 Task: Customize your GitHub profile with a portfolio link.
Action: Mouse moved to (1217, 71)
Screenshot: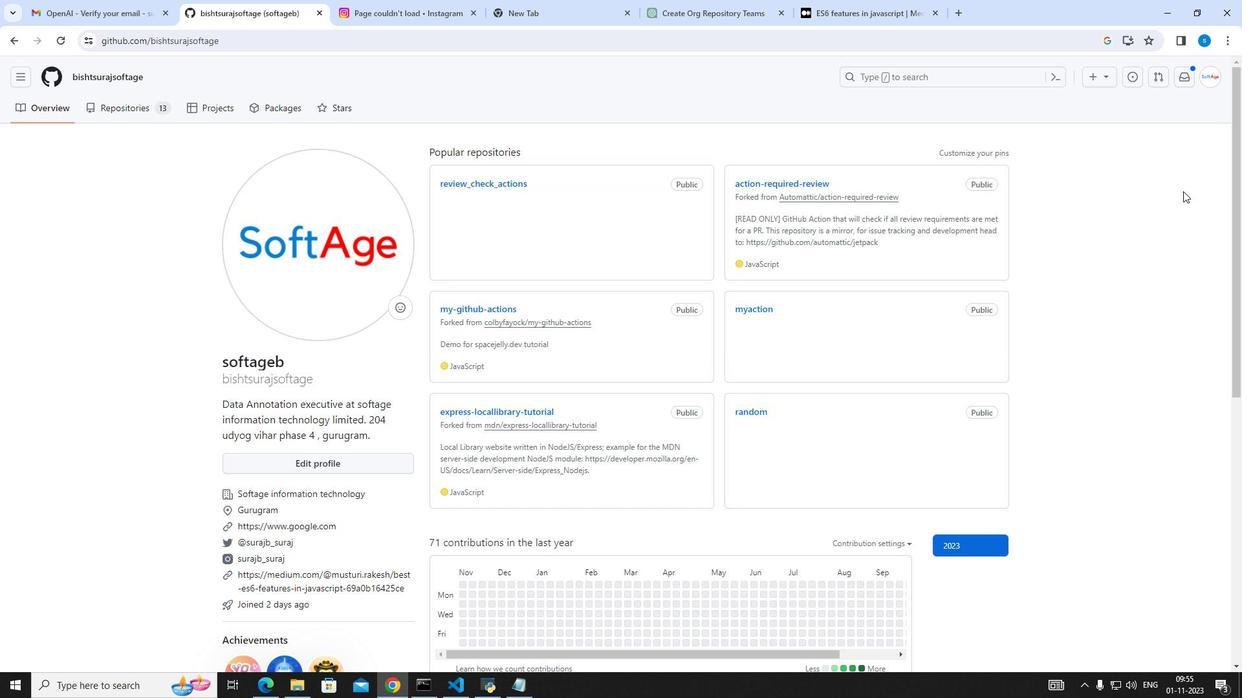 
Action: Mouse pressed left at (1217, 71)
Screenshot: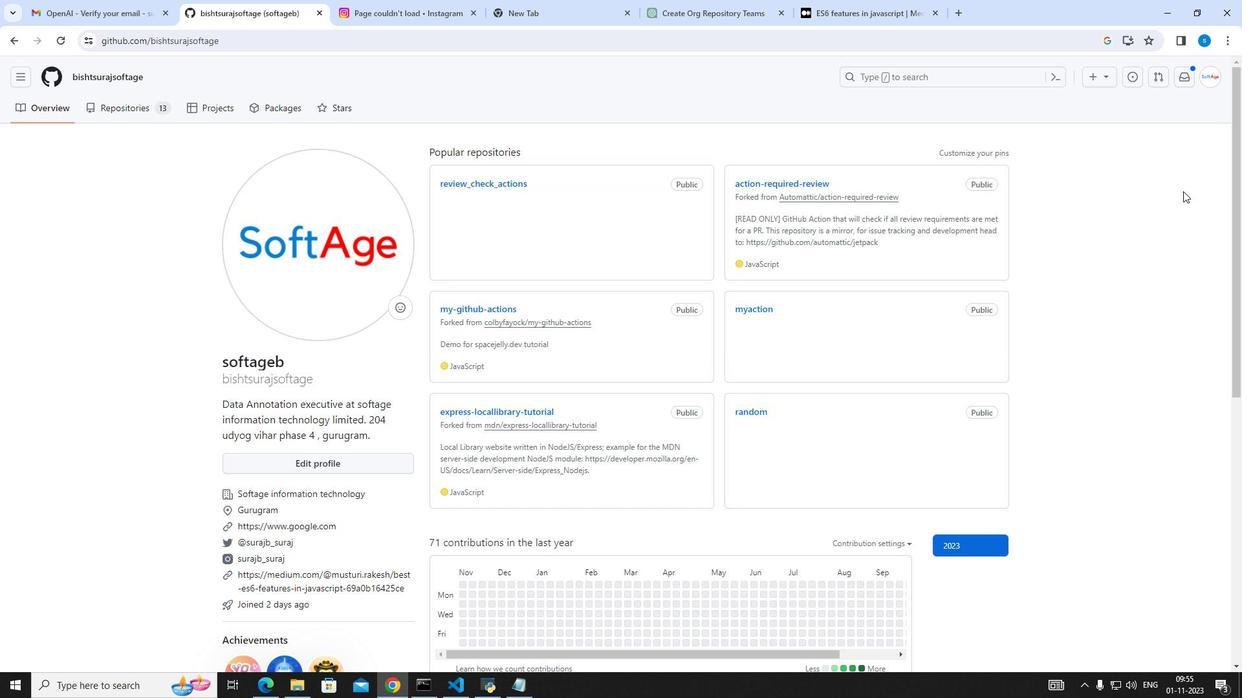 
Action: Mouse moved to (1106, 144)
Screenshot: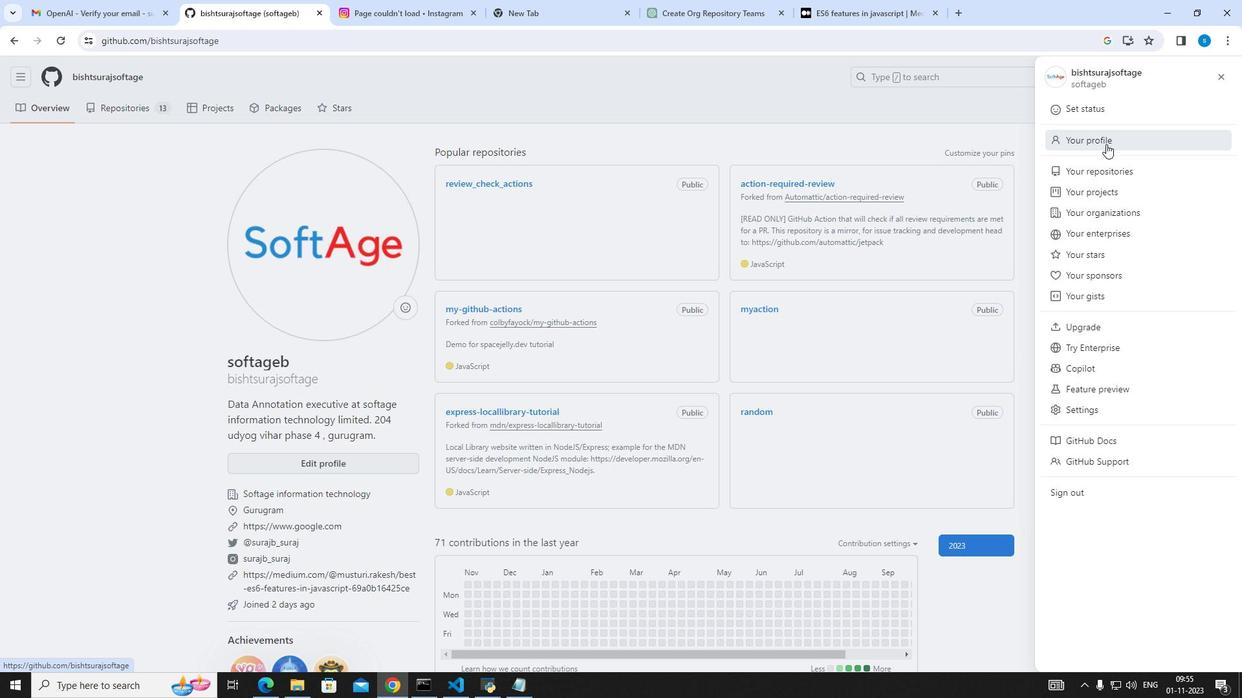 
Action: Mouse pressed left at (1106, 144)
Screenshot: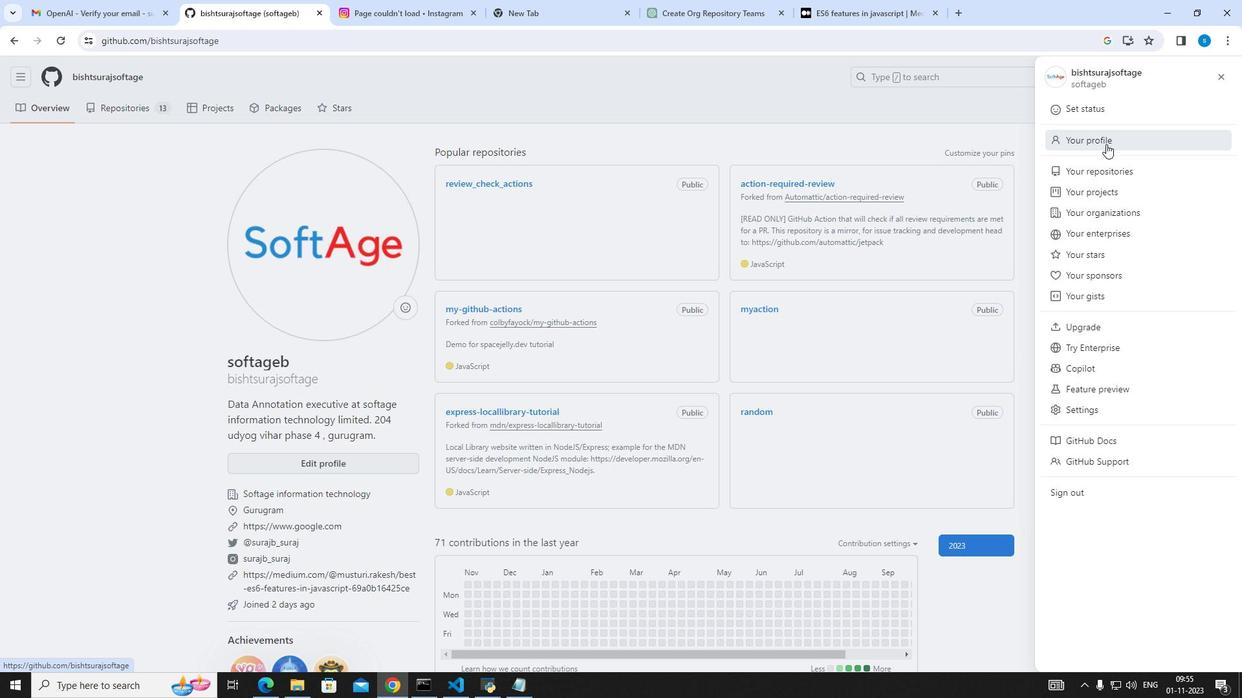 
Action: Mouse moved to (352, 474)
Screenshot: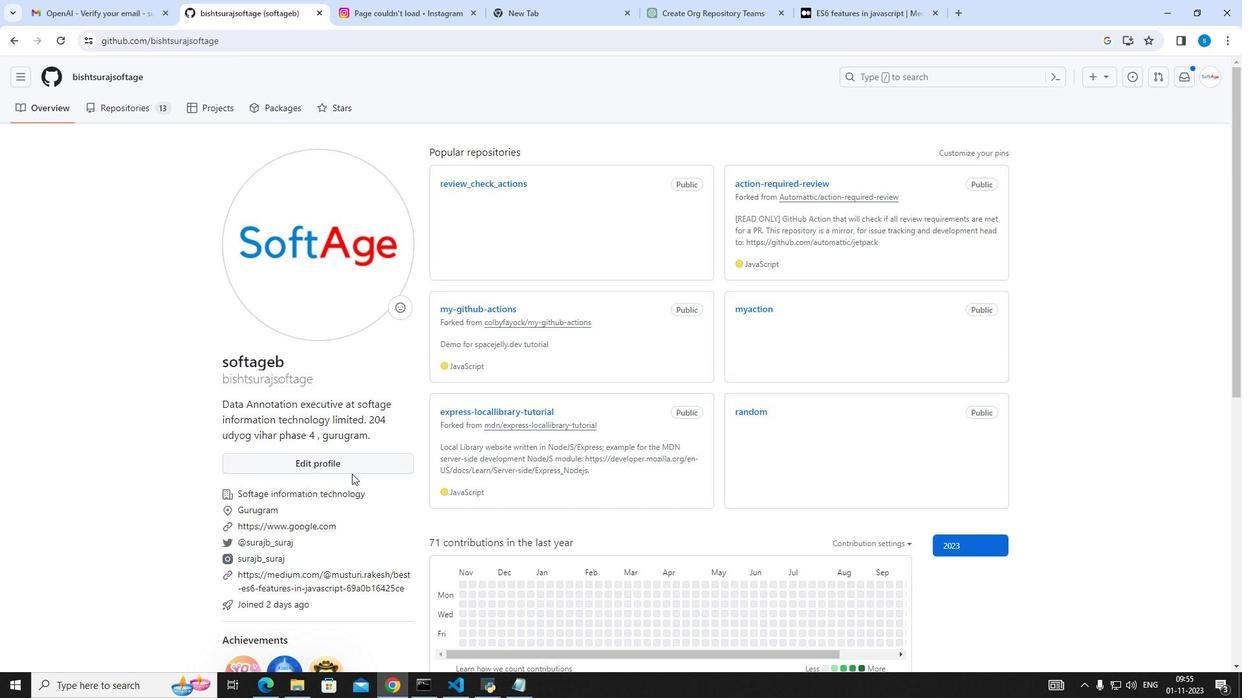 
Action: Mouse pressed left at (352, 474)
Screenshot: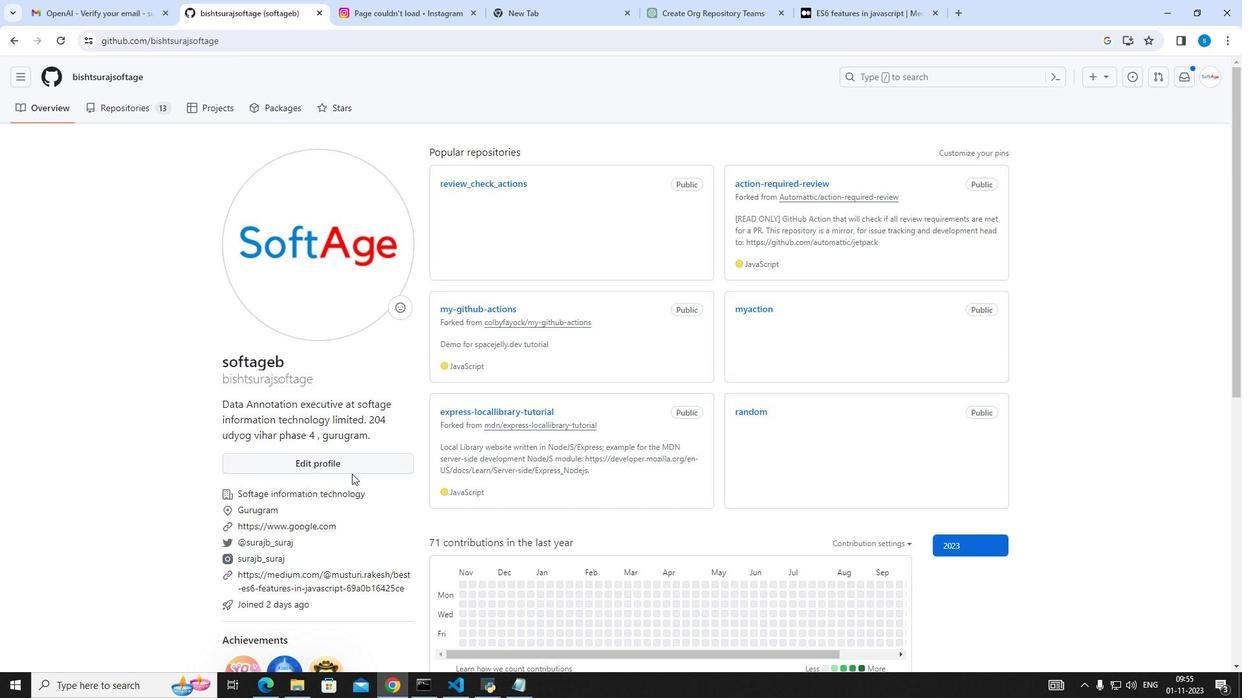 
Action: Mouse moved to (348, 469)
Screenshot: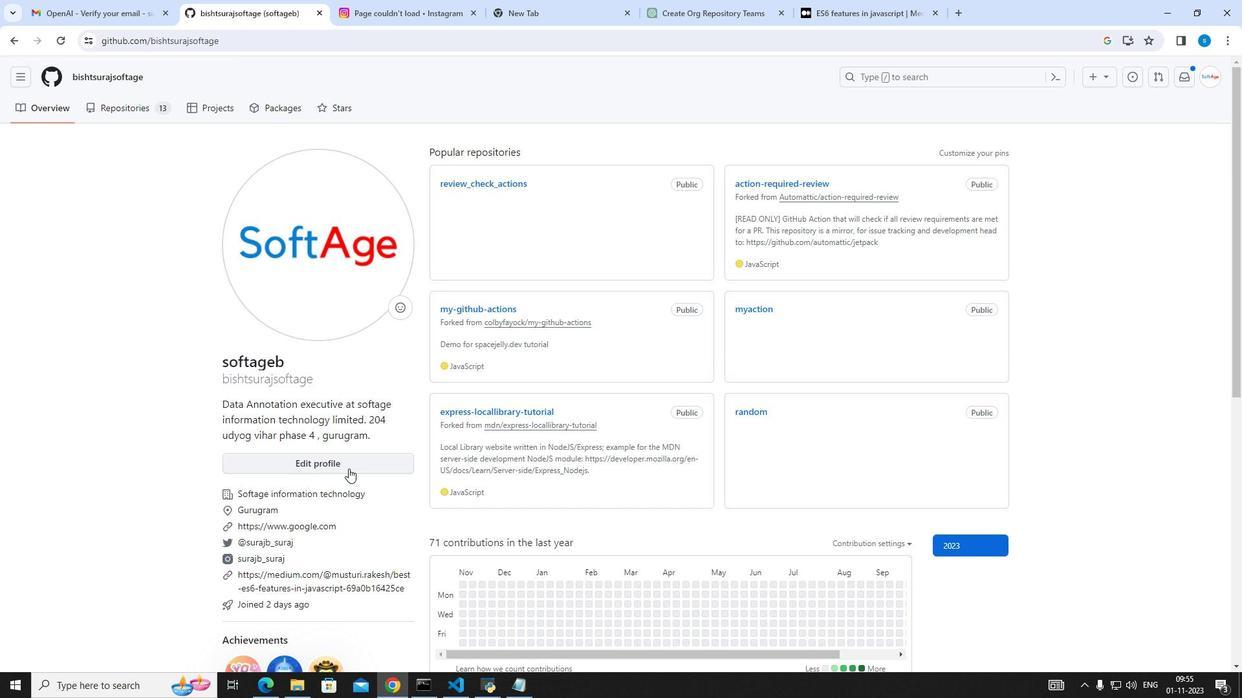 
Action: Mouse pressed left at (348, 469)
Screenshot: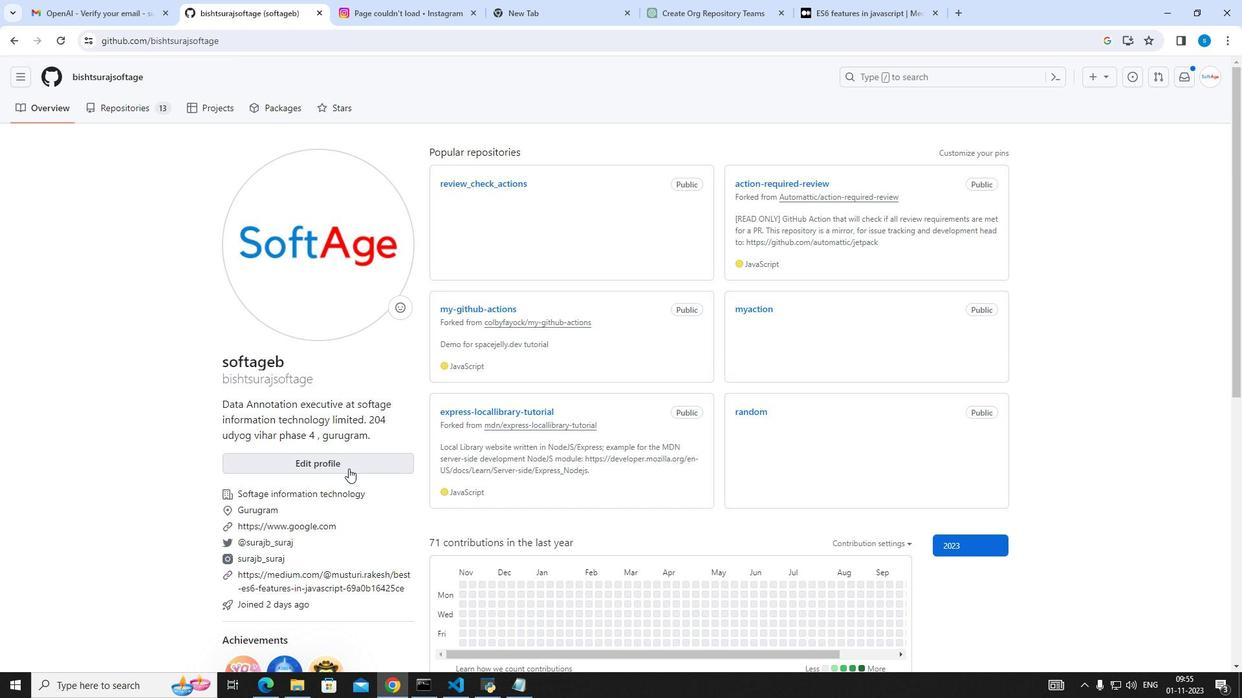 
Action: Mouse scrolled (348, 468) with delta (0, 0)
Screenshot: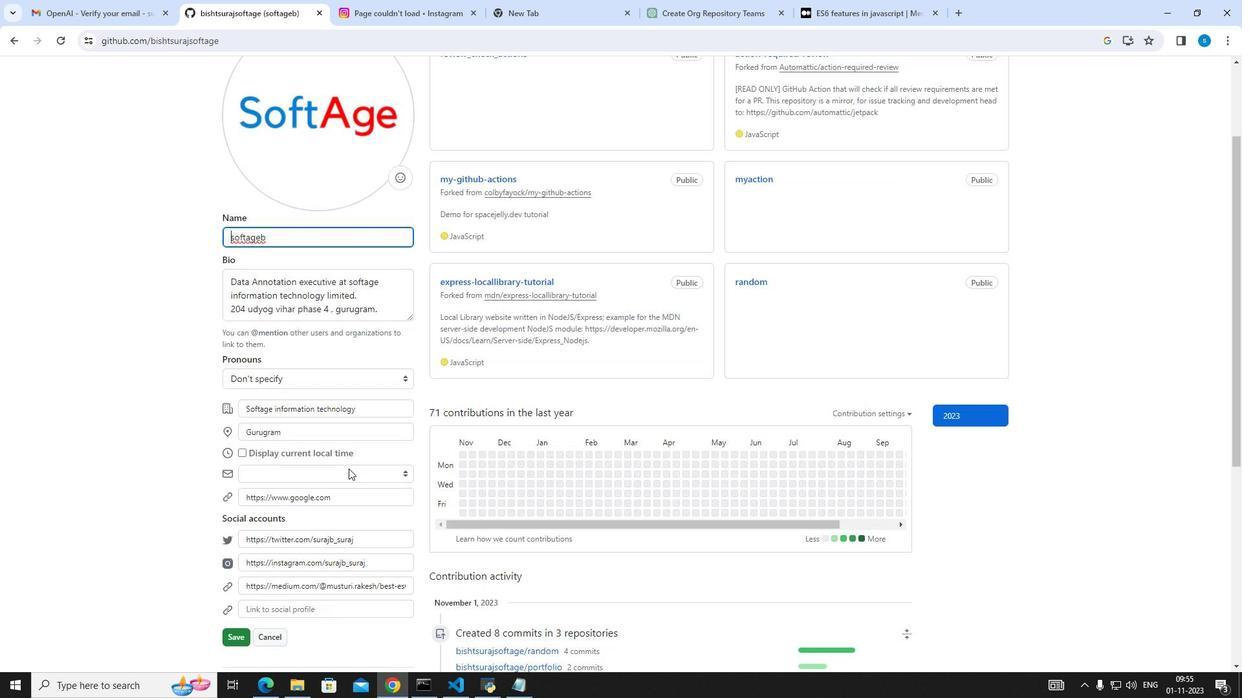
Action: Mouse scrolled (348, 468) with delta (0, 0)
Screenshot: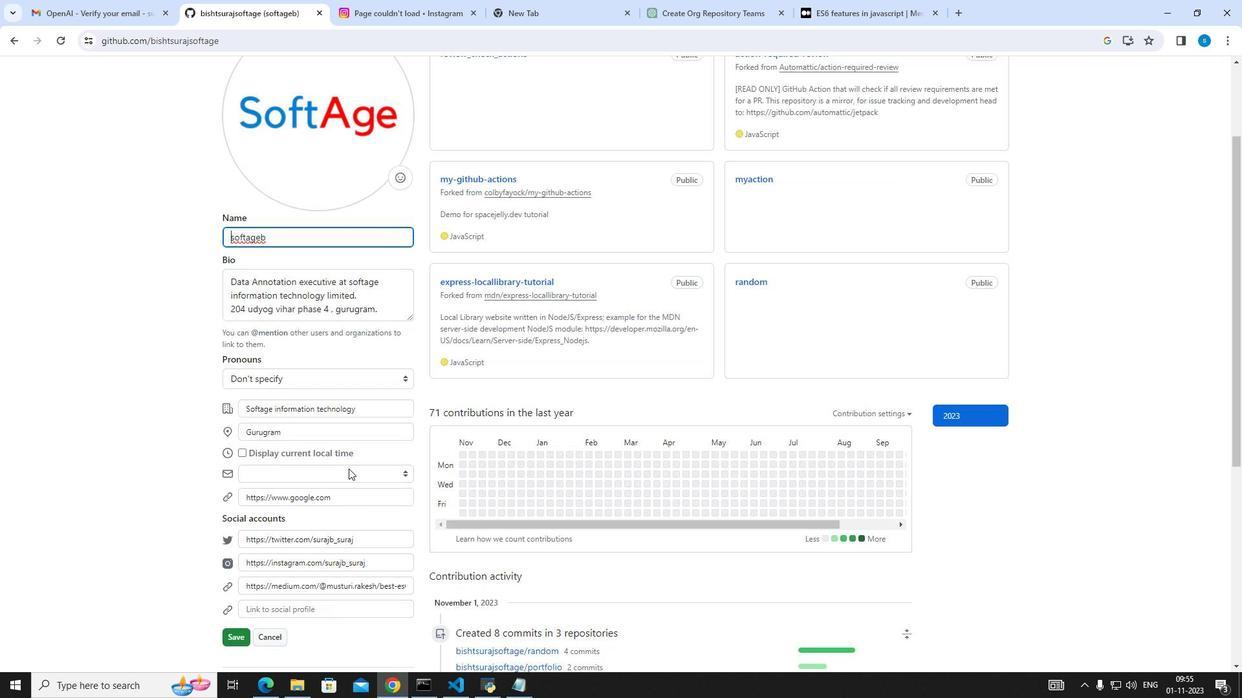 
Action: Mouse scrolled (348, 468) with delta (0, 0)
Screenshot: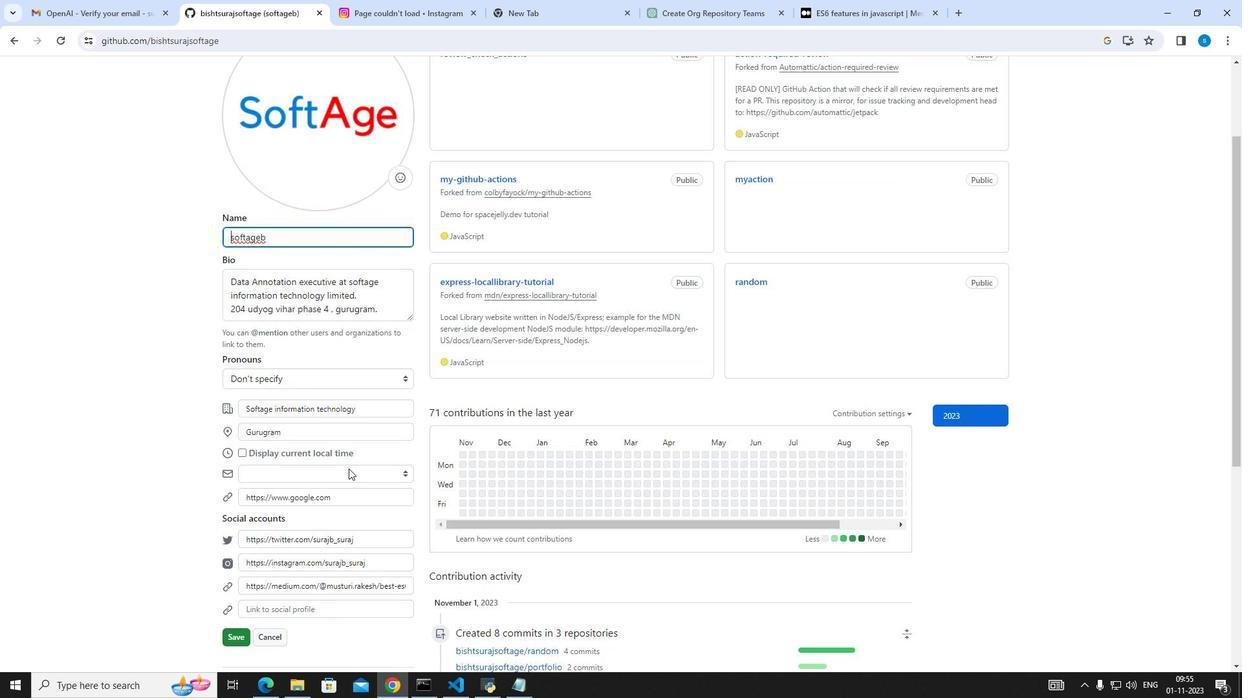 
Action: Mouse scrolled (348, 468) with delta (0, 0)
Screenshot: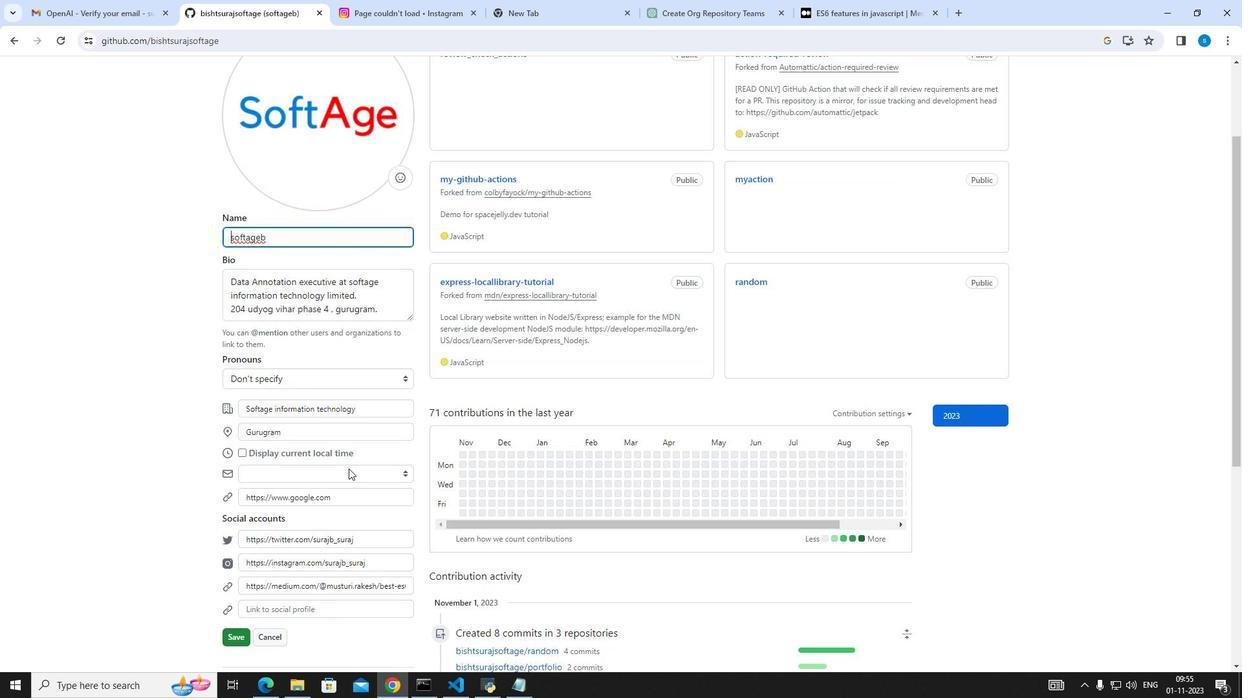 
Action: Mouse scrolled (348, 468) with delta (0, 0)
Screenshot: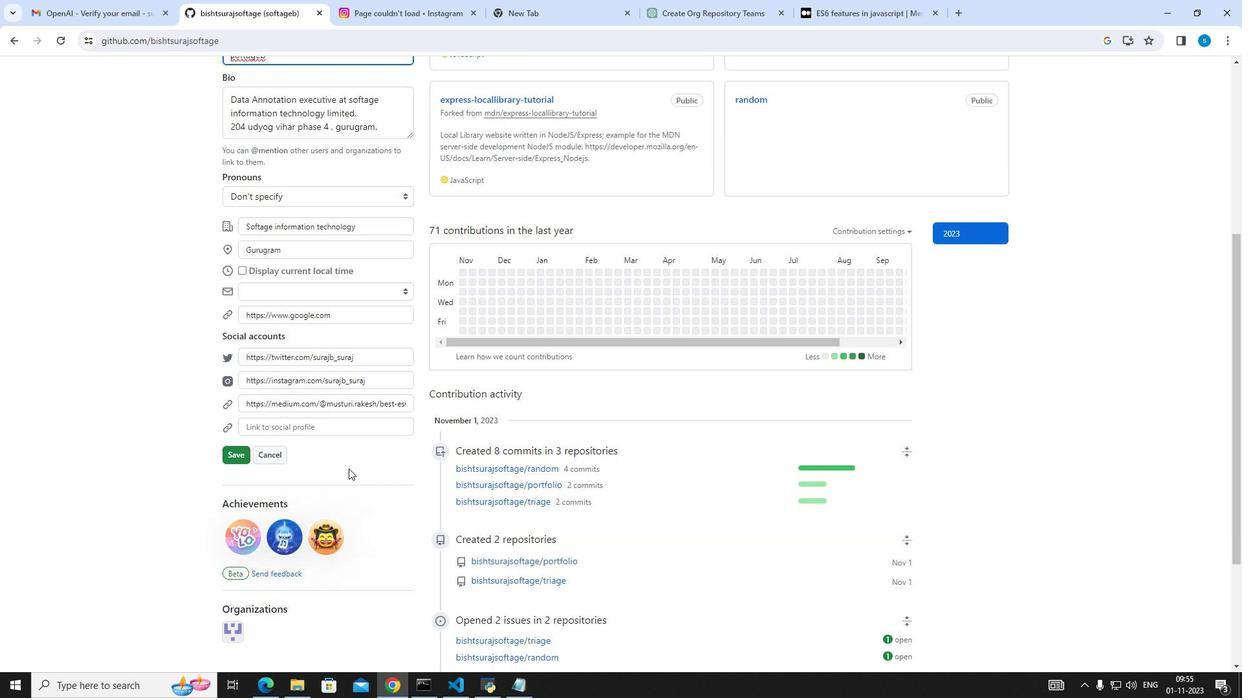 
Action: Mouse moved to (327, 411)
Screenshot: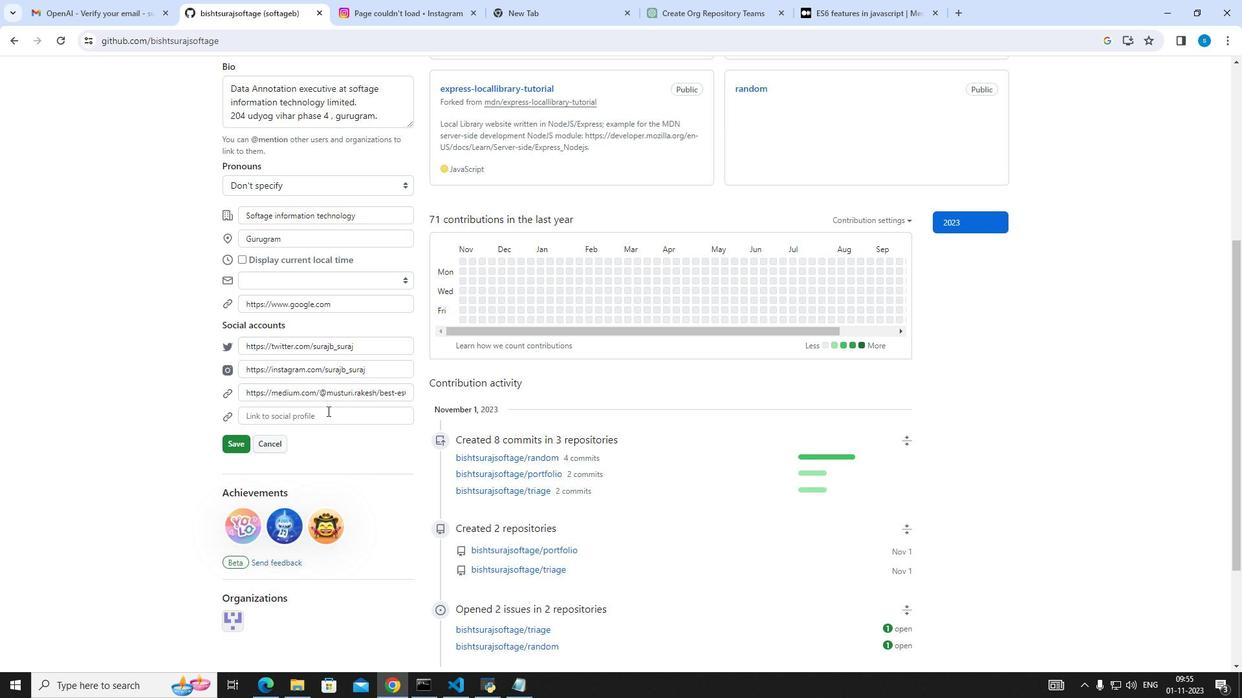 
Action: Mouse pressed left at (327, 411)
Screenshot: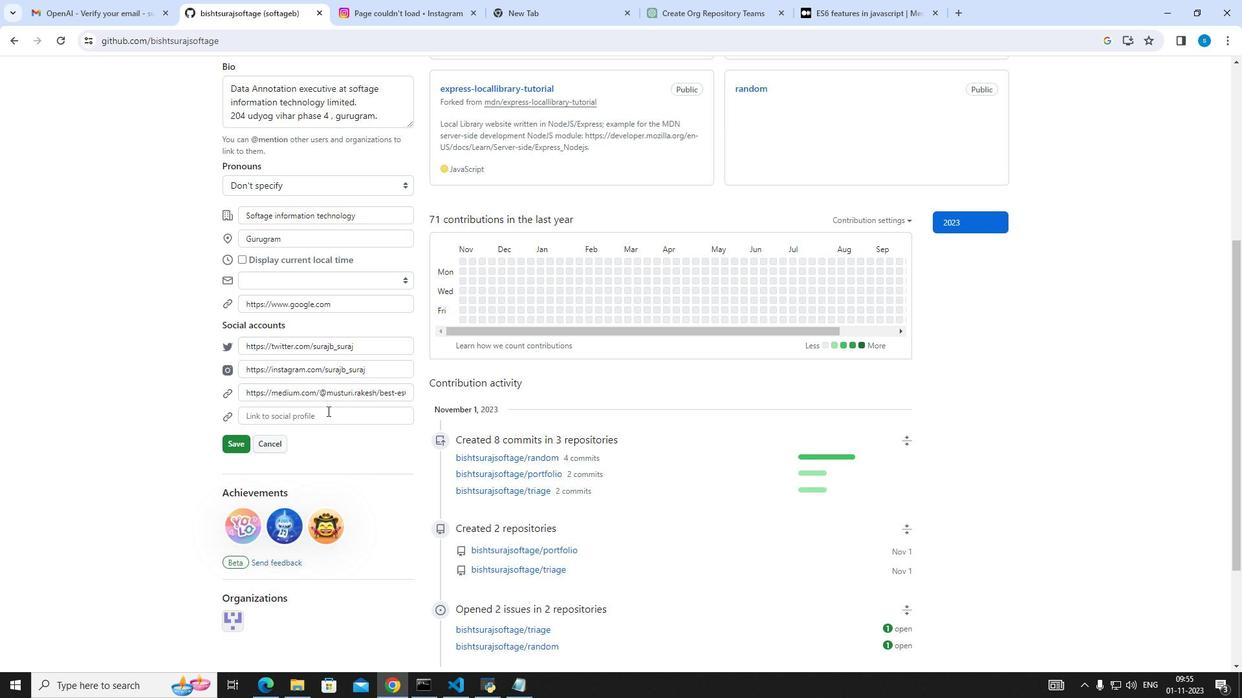 
Action: Key pressed https<Key.shift_r>://www.myportfolio.co,m<Key.backspace><Key.backspace>m
Screenshot: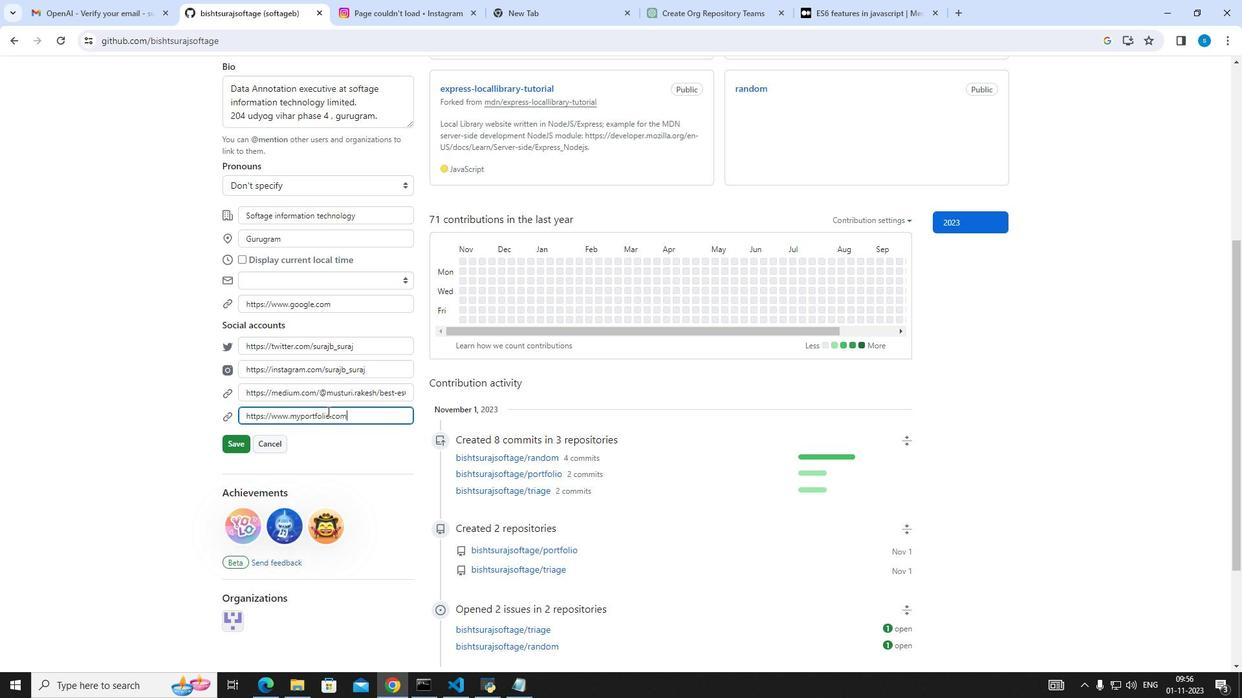
Action: Mouse moved to (238, 445)
Screenshot: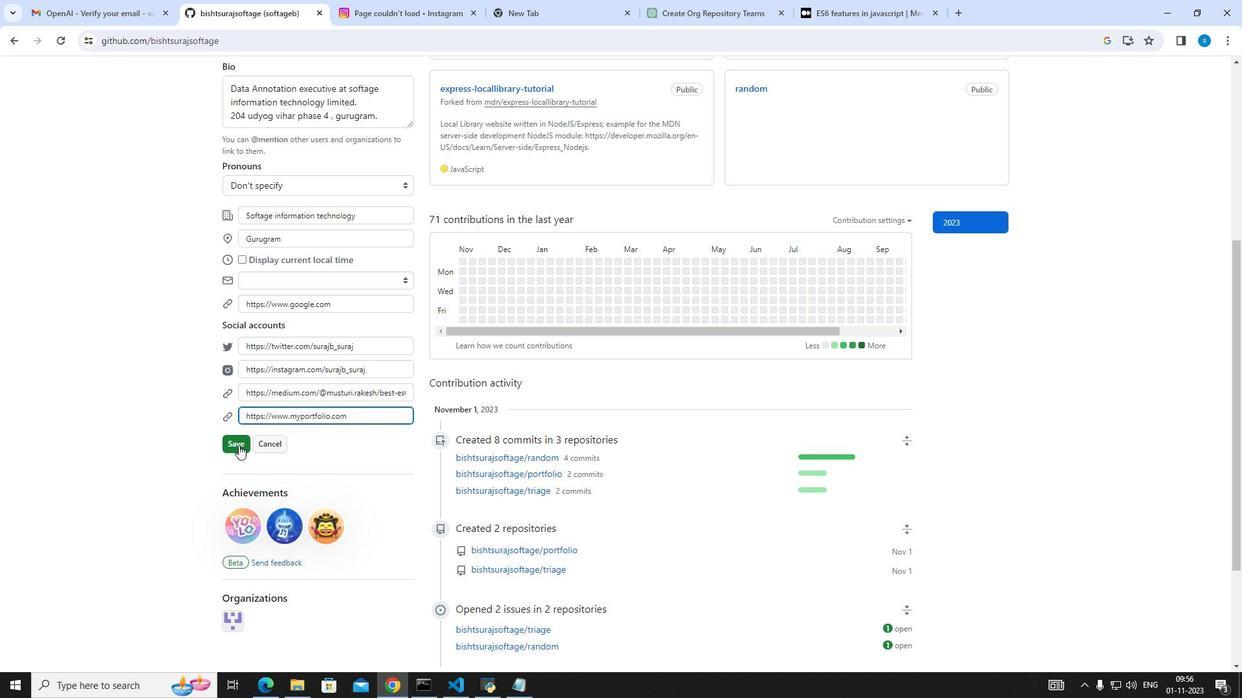 
Action: Mouse pressed left at (238, 445)
Screenshot: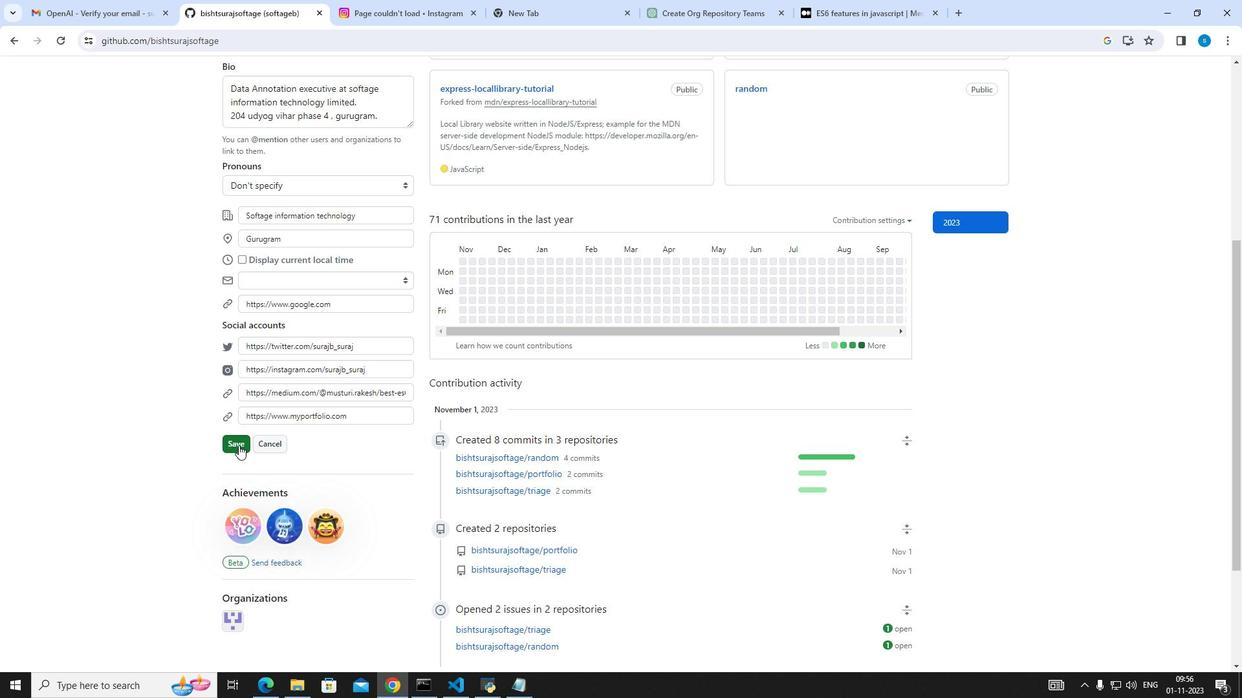 
Action: Mouse moved to (184, 343)
Screenshot: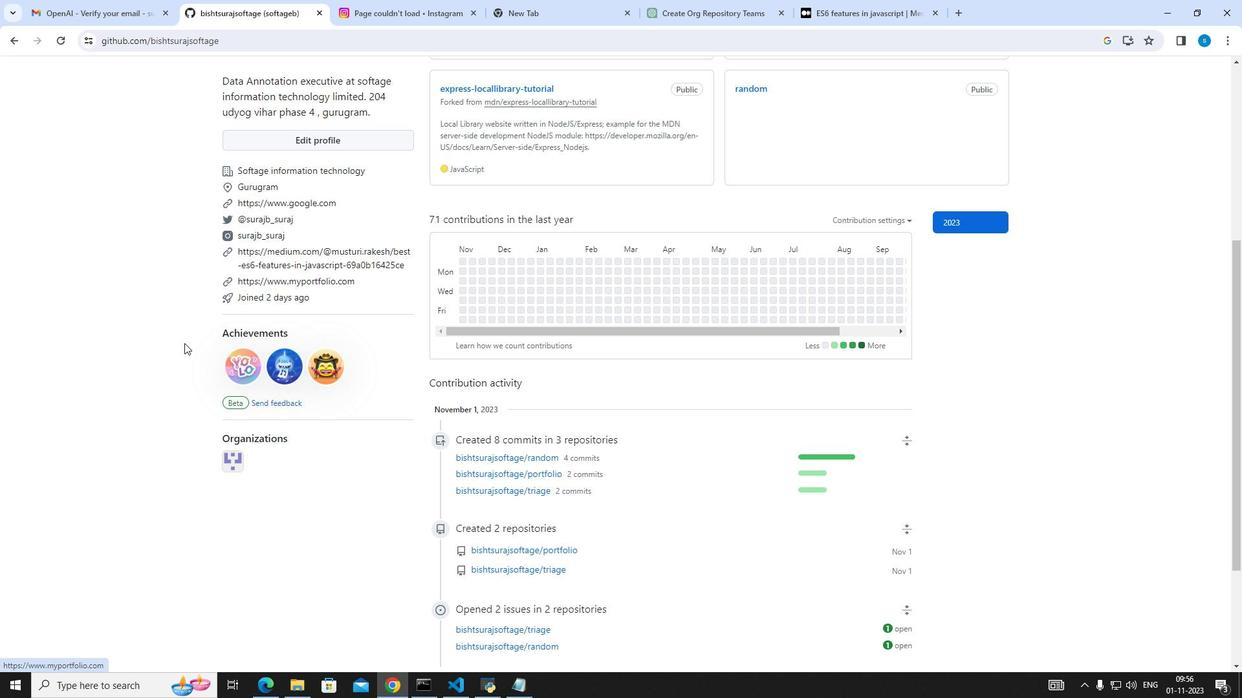 
